 Task: Create in the project CheckBridge in Backlog an issue 'Implement a new feature to allow for adaptive learning and personalized recommendations', assign it to team member softage.1@softage.net and change the status to IN PROGRESS. Create in the project CheckBridge in Backlog an issue 'Address issues related to system performance during peak processing periods', assign it to team member softage.2@softage.net and change the status to IN PROGRESS
Action: Mouse moved to (196, 446)
Screenshot: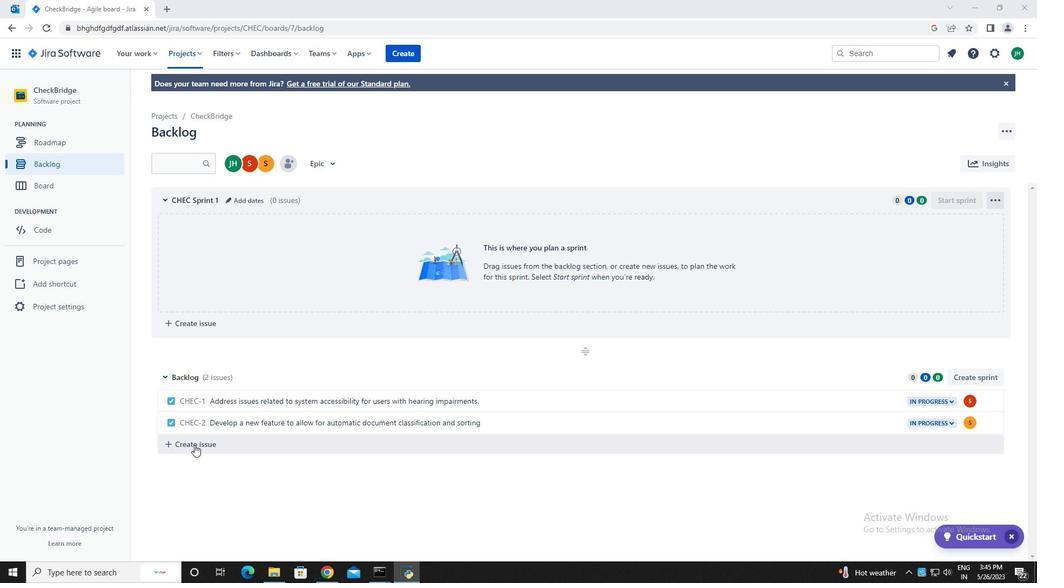 
Action: Mouse pressed left at (196, 446)
Screenshot: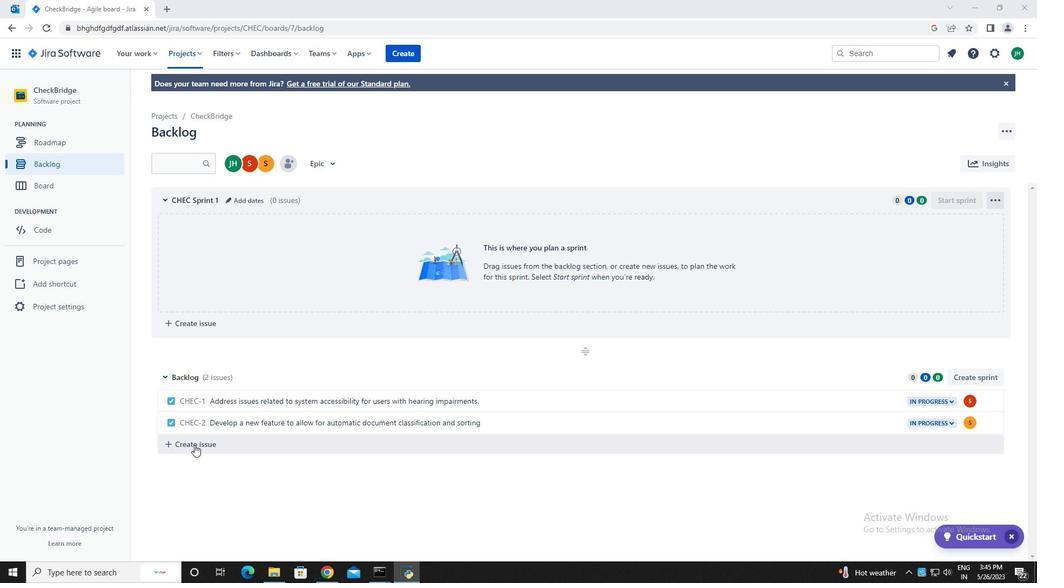 
Action: Mouse moved to (256, 446)
Screenshot: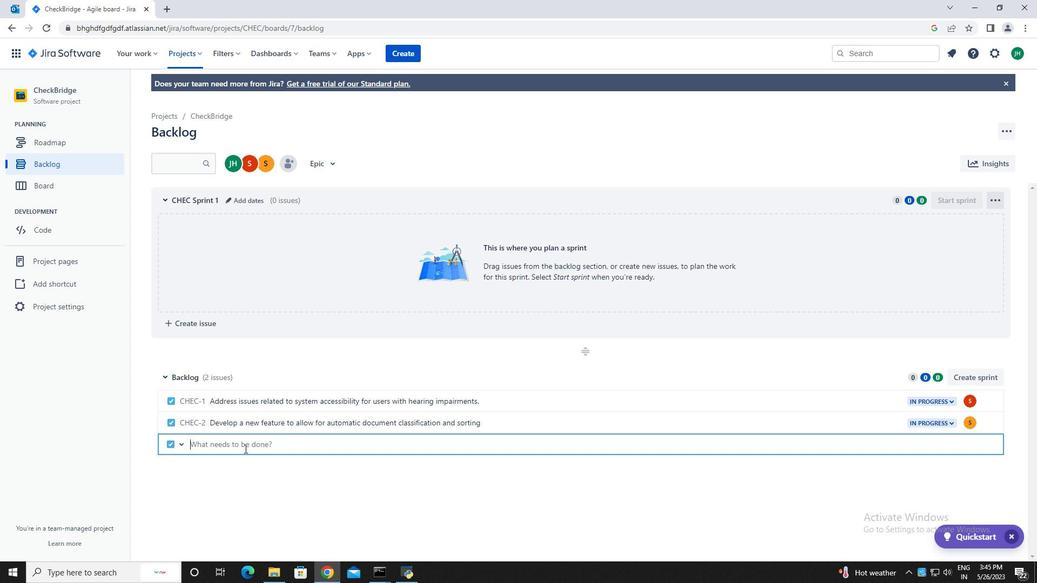 
Action: Mouse pressed left at (256, 446)
Screenshot: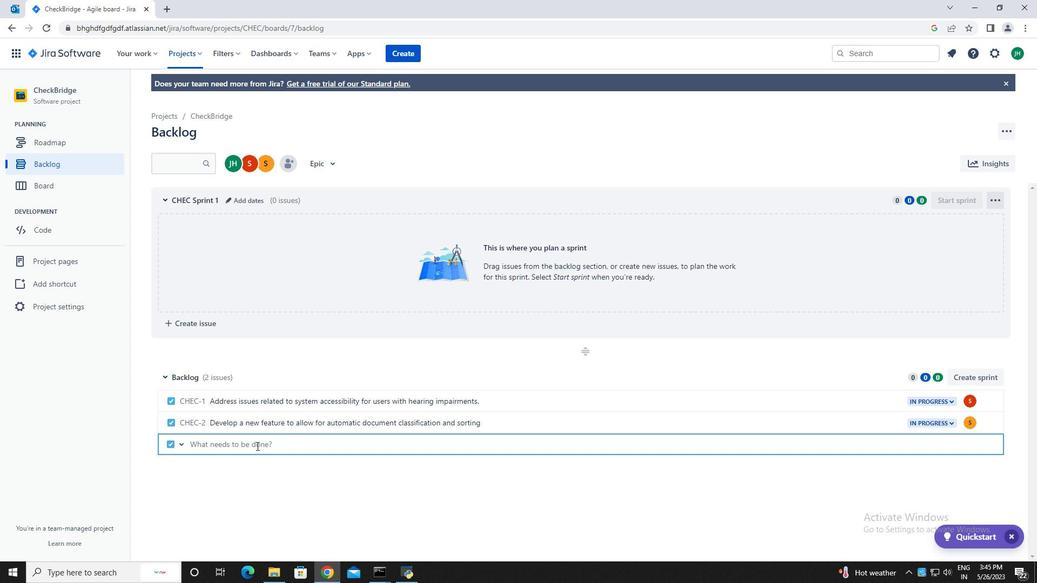 
Action: Mouse moved to (262, 446)
Screenshot: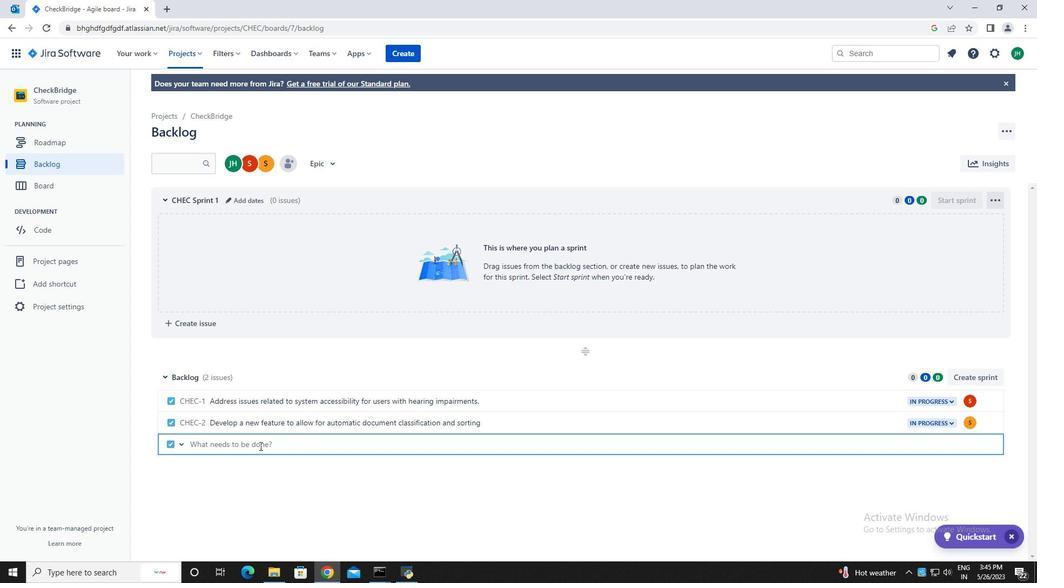 
Action: Key pressed <Key.caps_lock>I<Key.caps_lock>mplement<Key.space>a<Key.space>new<Key.space>feature<Key.space>to<Key.space>allow<Key.space>for<Key.space>adaptive<Key.space>lw<Key.backspace>earning<Key.space>and<Key.space>personalized<Key.space>recommendations.<Key.enter>
Screenshot: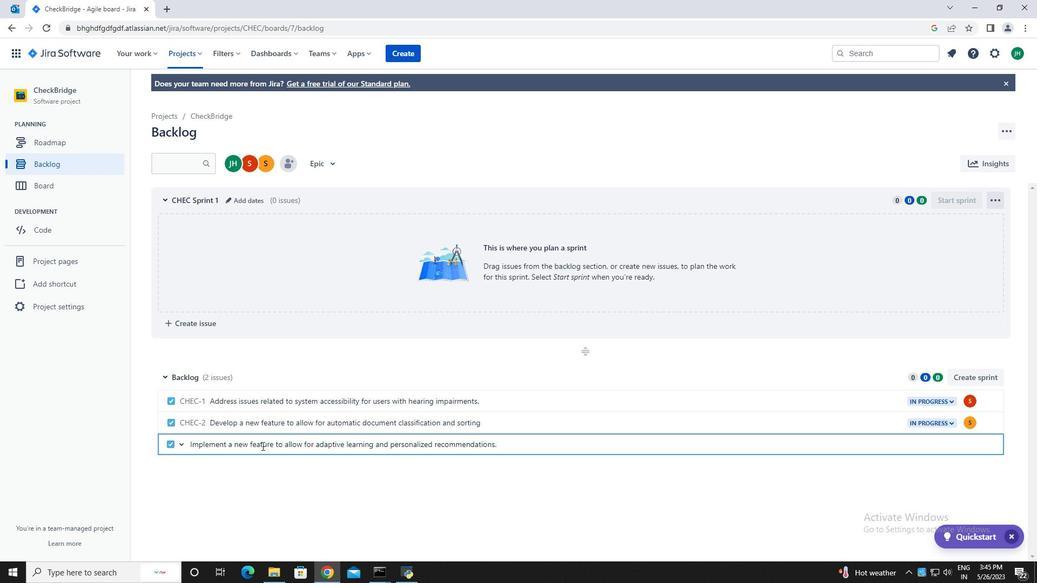 
Action: Mouse moved to (969, 443)
Screenshot: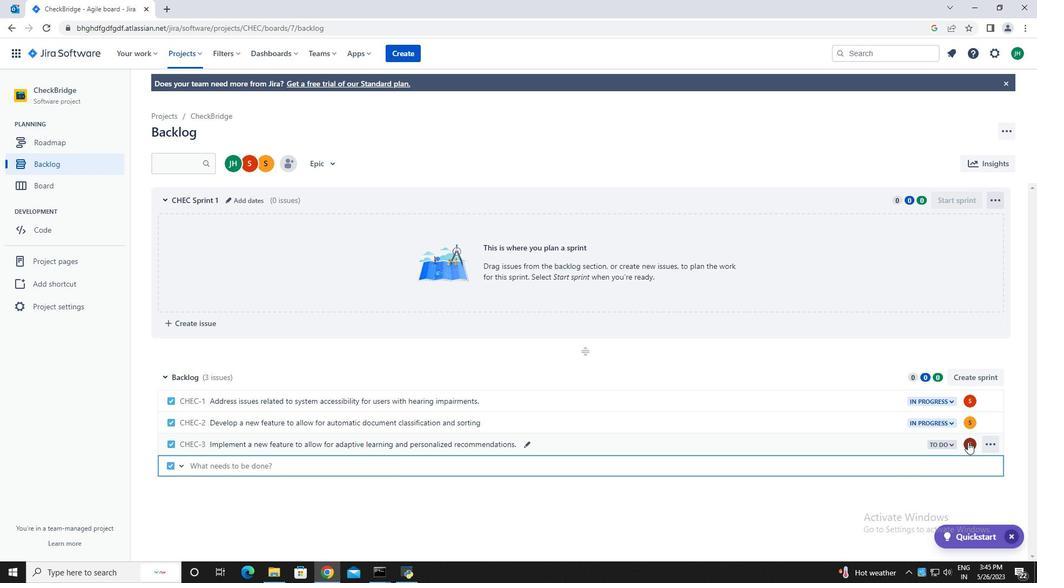 
Action: Mouse pressed left at (969, 443)
Screenshot: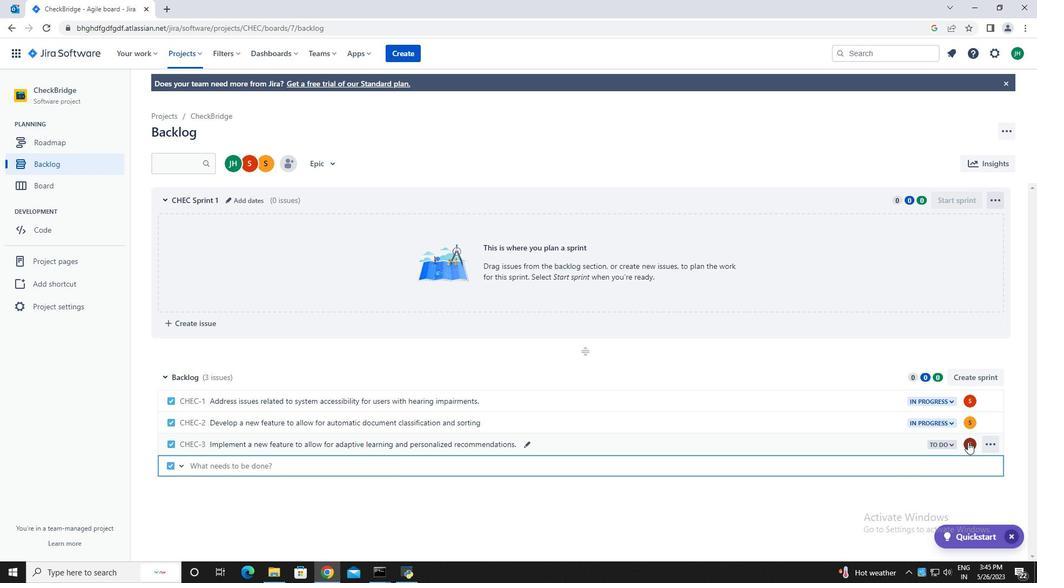 
Action: Mouse moved to (900, 463)
Screenshot: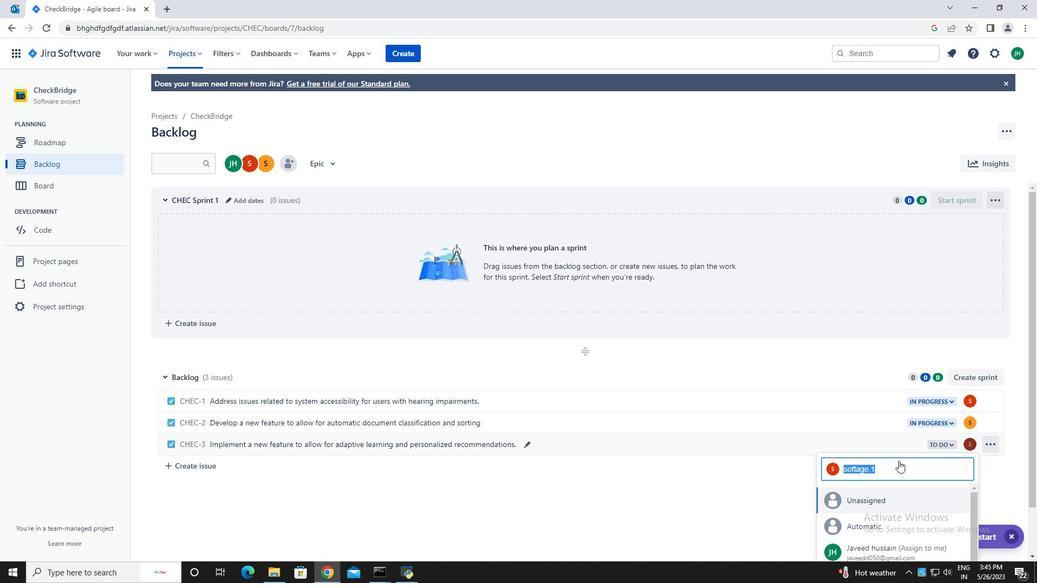 
Action: Key pressed softage.1<Key.shift>@
Screenshot: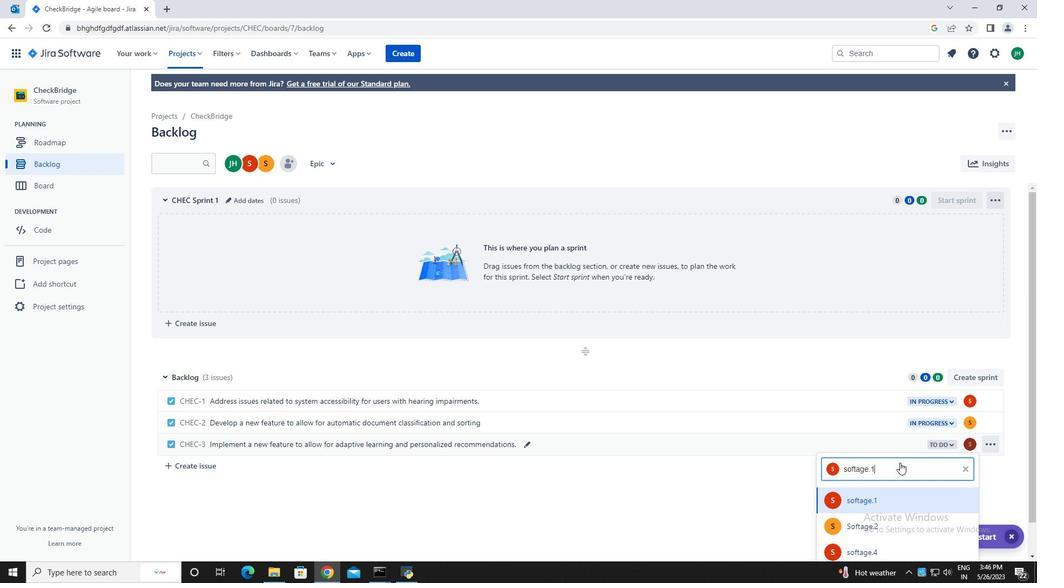 
Action: Mouse moved to (891, 498)
Screenshot: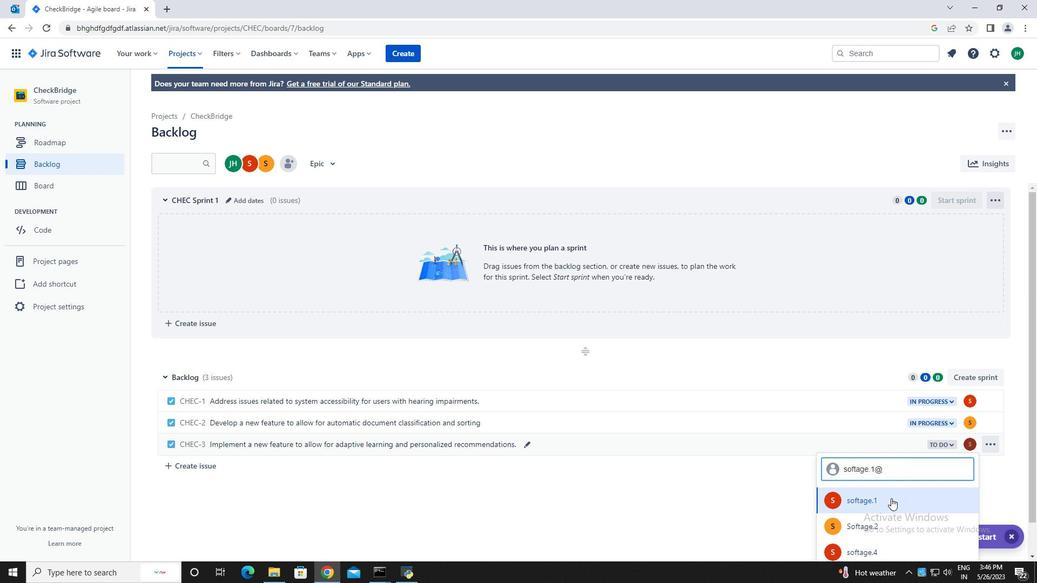 
Action: Mouse pressed left at (891, 498)
Screenshot: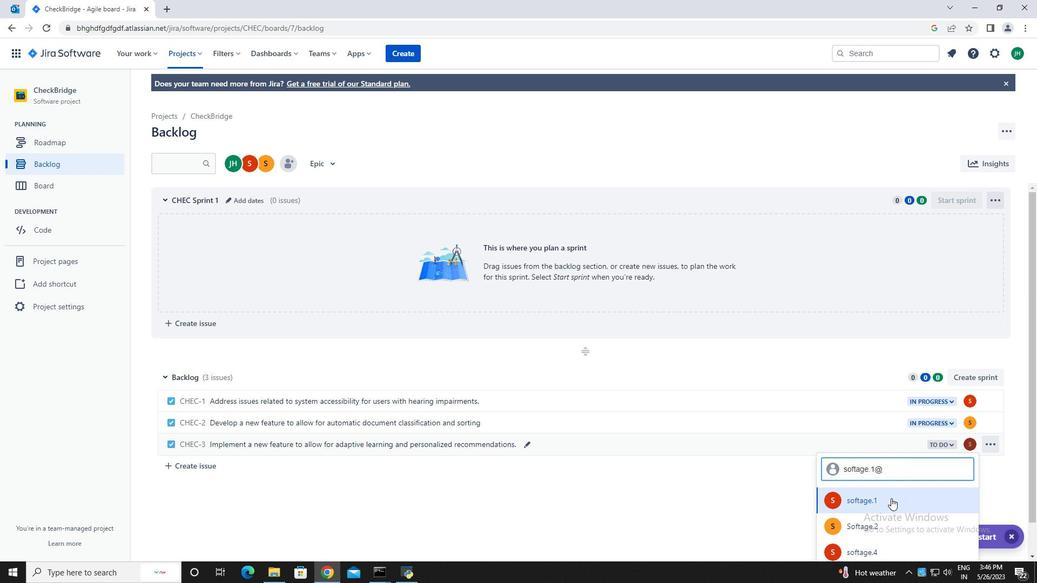 
Action: Mouse moved to (944, 447)
Screenshot: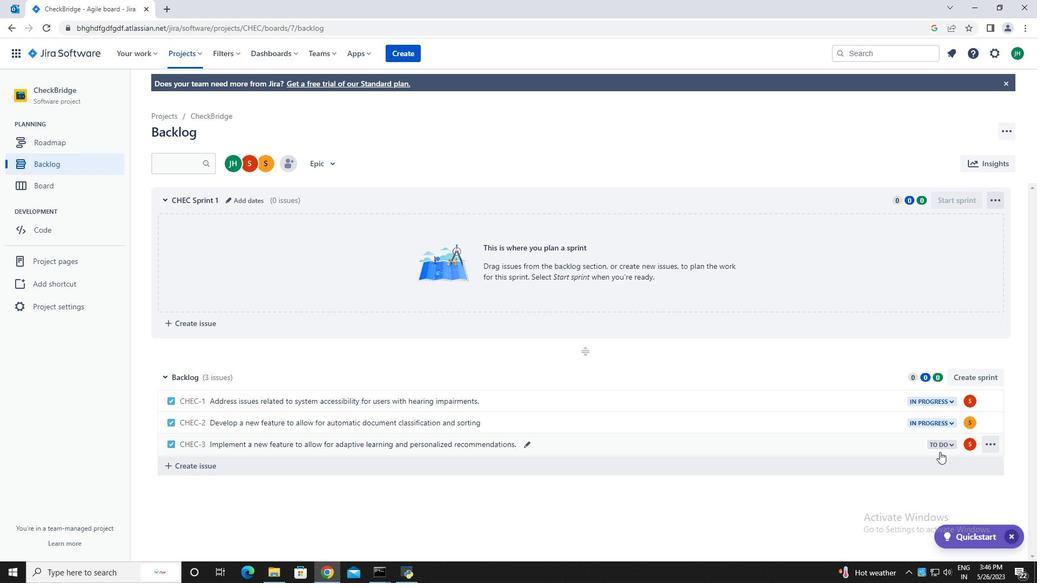 
Action: Mouse pressed left at (944, 447)
Screenshot: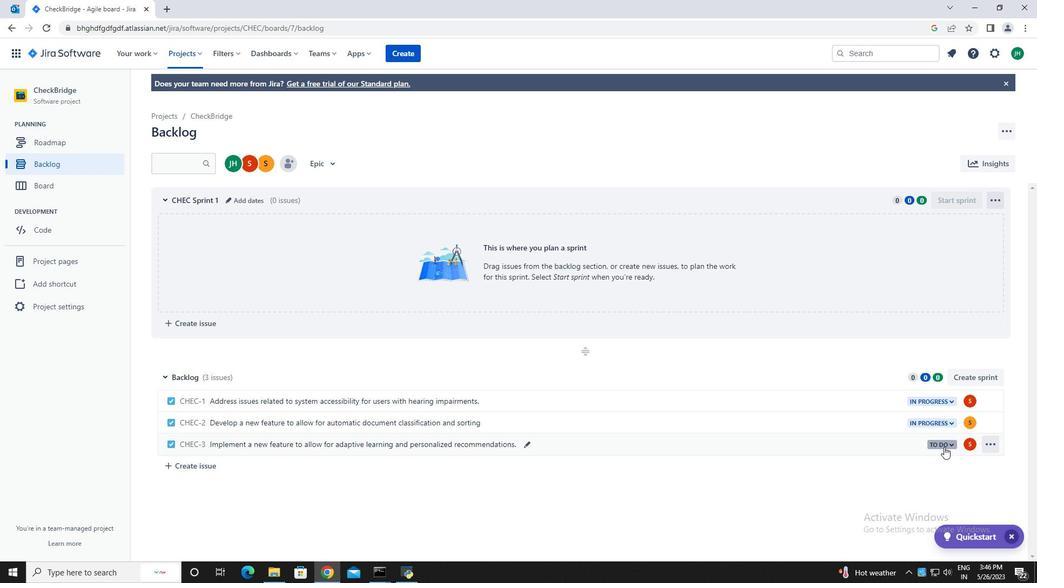 
Action: Mouse moved to (873, 468)
Screenshot: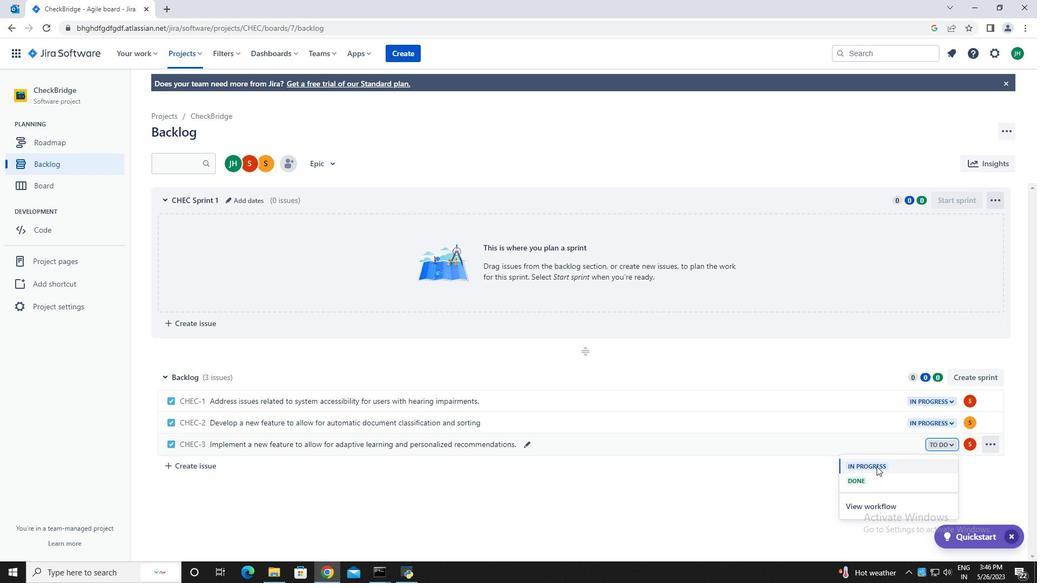 
Action: Mouse pressed left at (873, 468)
Screenshot: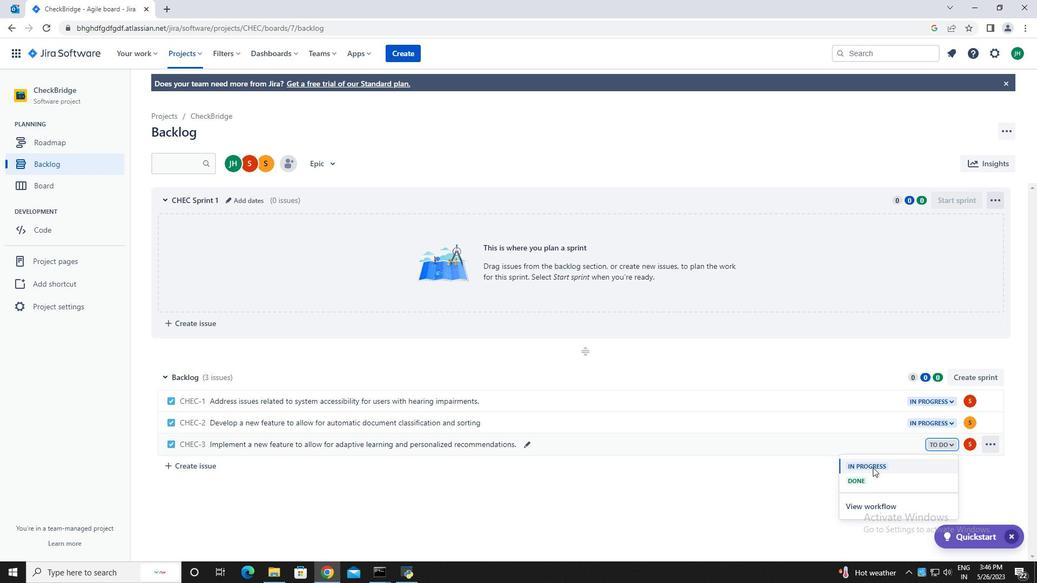 
Action: Mouse moved to (208, 464)
Screenshot: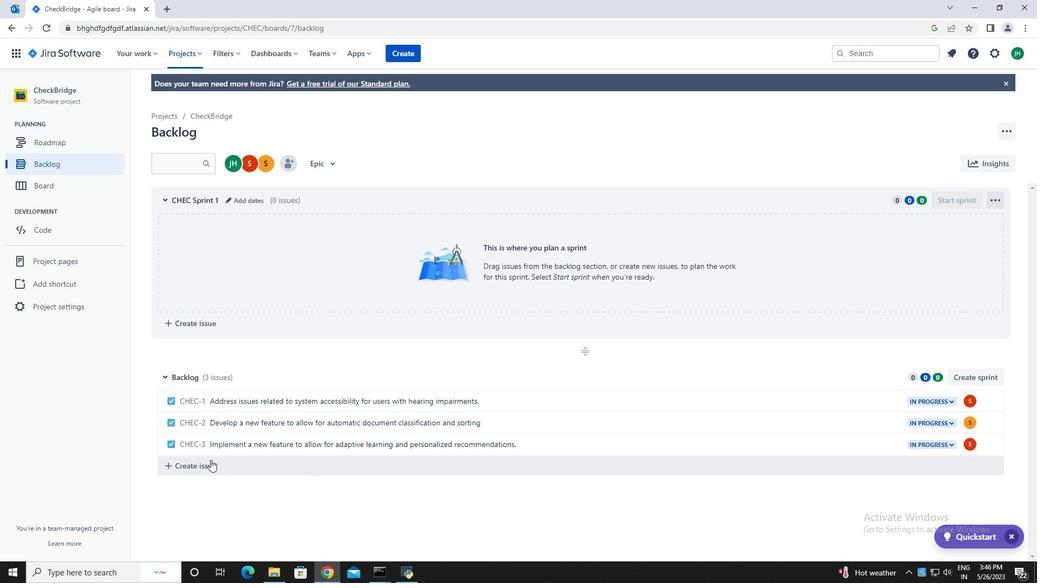 
Action: Mouse pressed left at (208, 464)
Screenshot: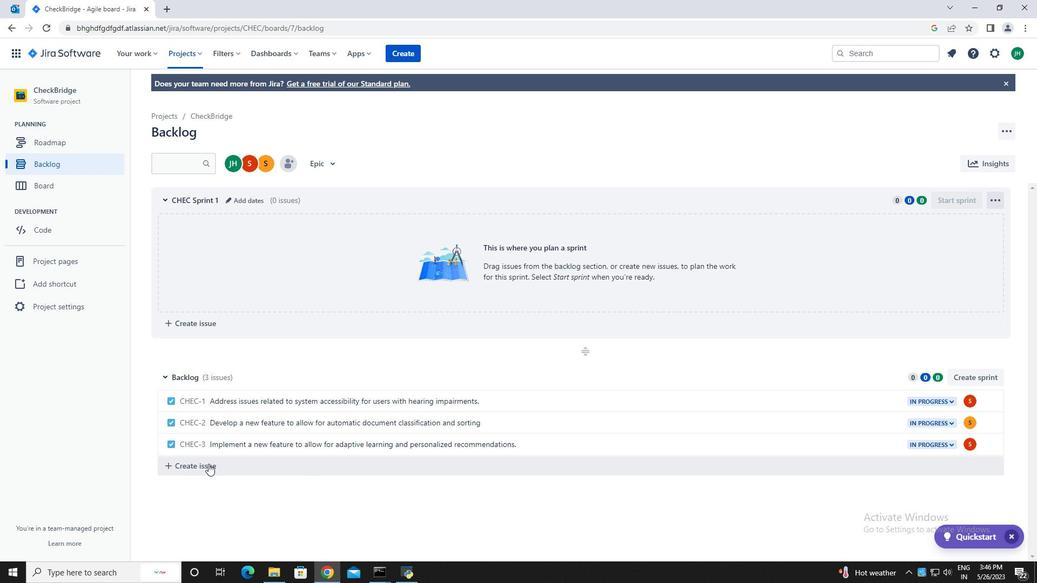 
Action: Mouse moved to (209, 465)
Screenshot: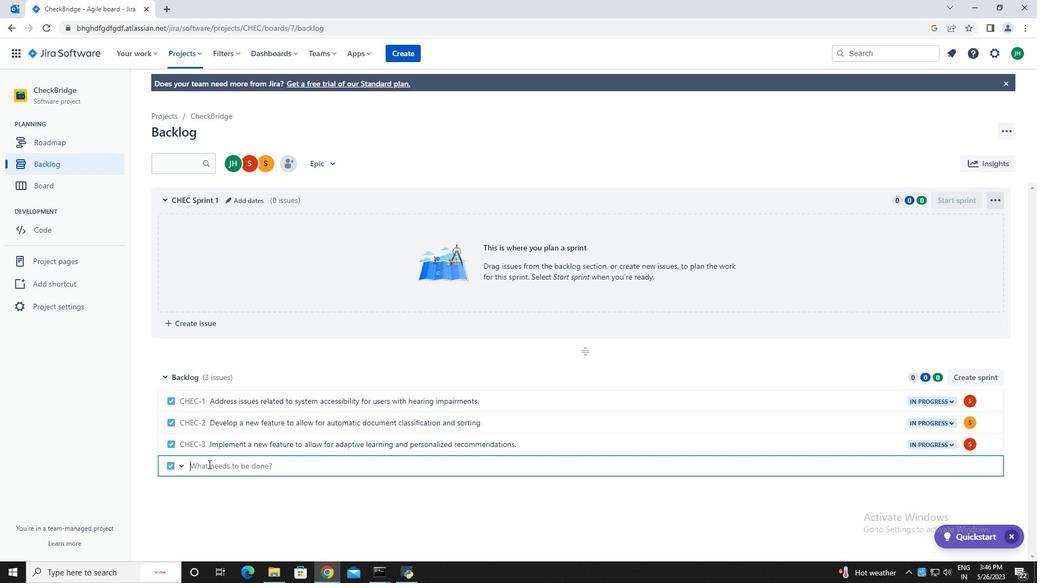 
Action: Mouse pressed left at (209, 465)
Screenshot: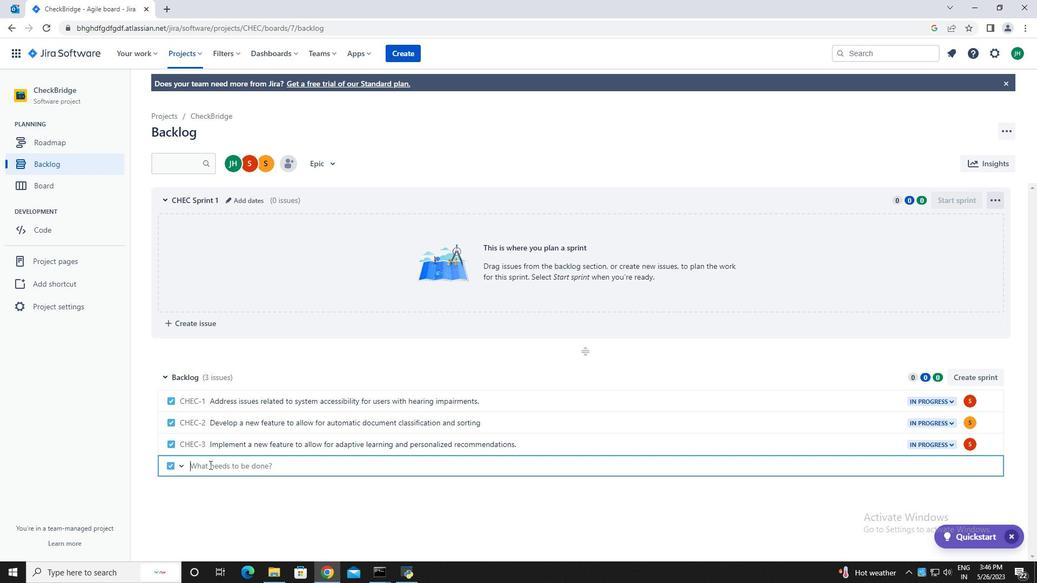 
Action: Key pressed <Key.caps_lock><Key.caps_lock><Key.caps_lock>A<Key.caps_lock>dd<Key.backspace><Key.backspace><Key.backspace><Key.caps_lock>A<Key.caps_lock>ddress<Key.space>issues<Key.space>related<Key.space>to<Key.space>syatem<Key.space>performance<Key.space><Key.left><Key.left><Key.left><Key.left><Key.left><Key.left><Key.left><Key.left><Key.left><Key.left><Key.left><Key.left><Key.left><Key.left><Key.left><Key.left><Key.backspace>s<Key.right><Key.right><Key.right><Key.right><Key.right><Key.right><Key.right><Key.right><Key.right><Key.right><Key.right><Key.right><Key.right><Key.right><Key.right><Key.space>during<Key.space>peak<Key.space>processing<Key.space>periods.<Key.enter>
Screenshot: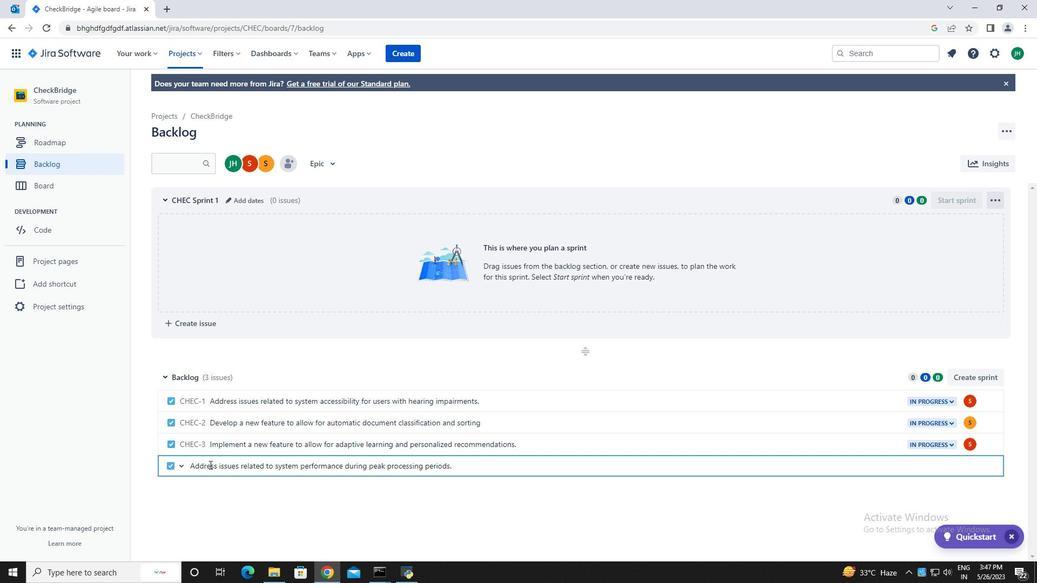 
Action: Mouse moved to (970, 467)
Screenshot: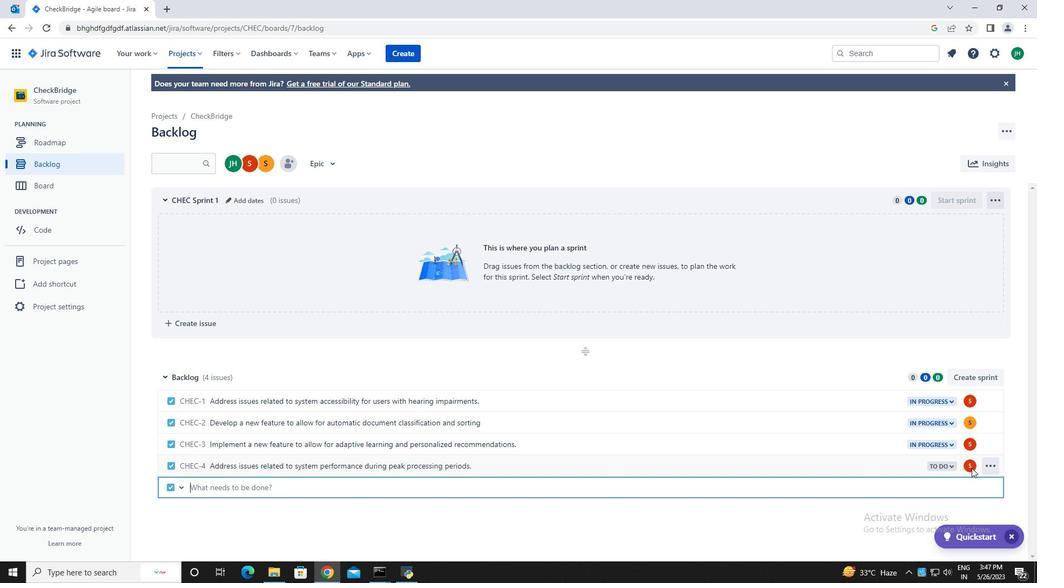
Action: Mouse pressed left at (970, 467)
Screenshot: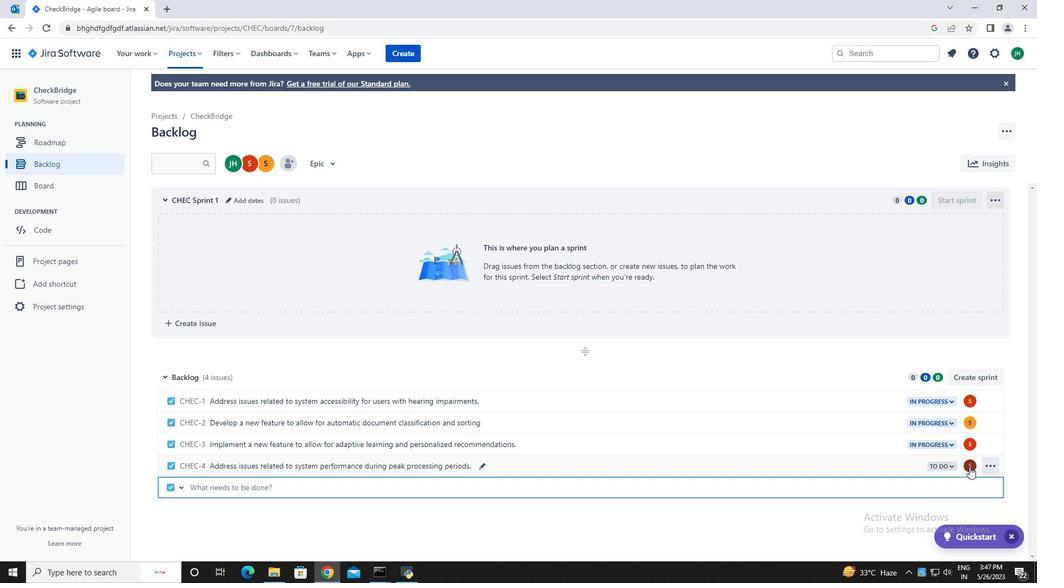 
Action: Mouse moved to (883, 489)
Screenshot: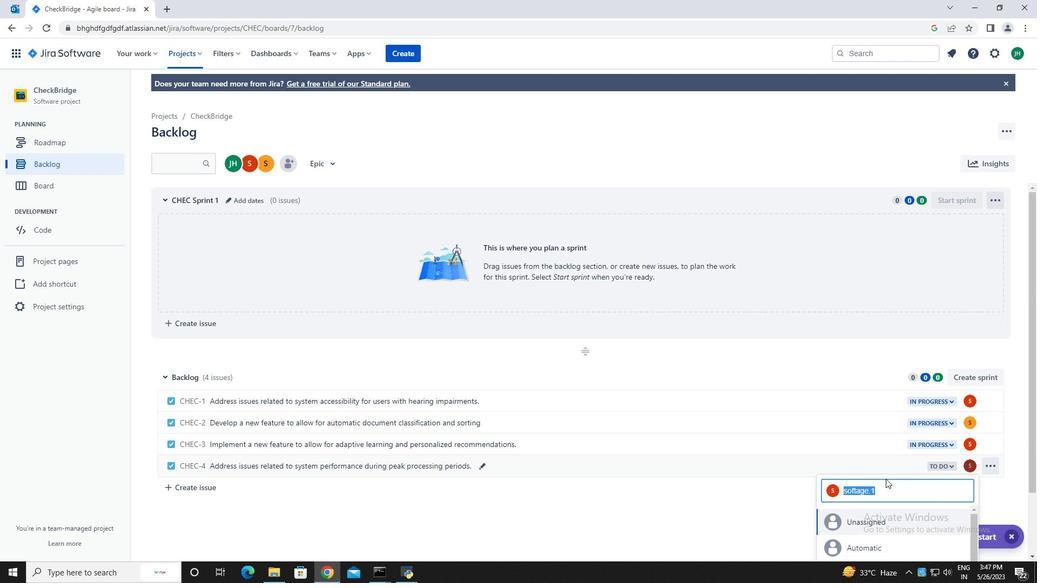 
Action: Key pressed softage.2<Key.shift>@
Screenshot: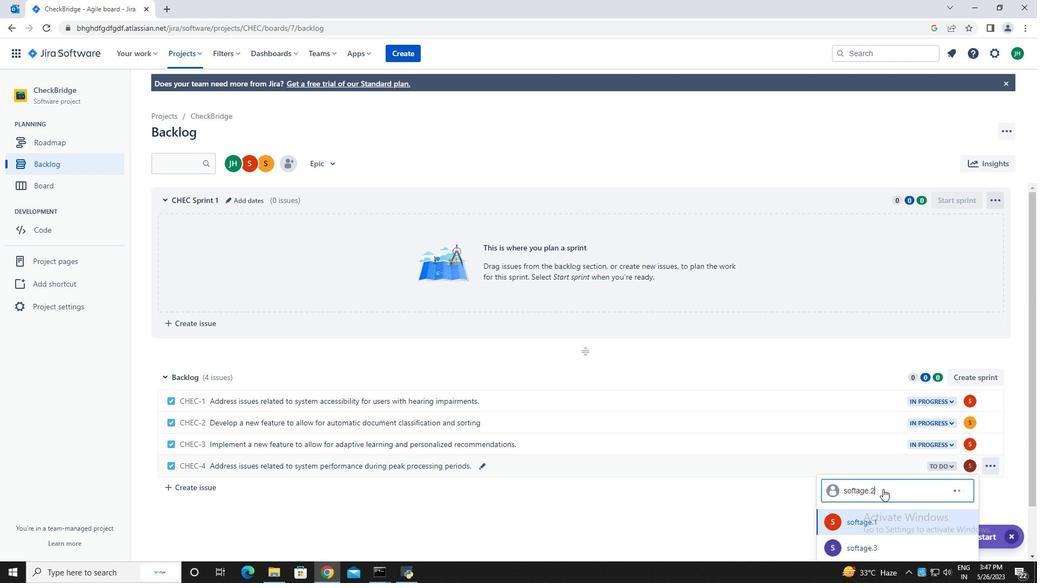 
Action: Mouse moved to (903, 520)
Screenshot: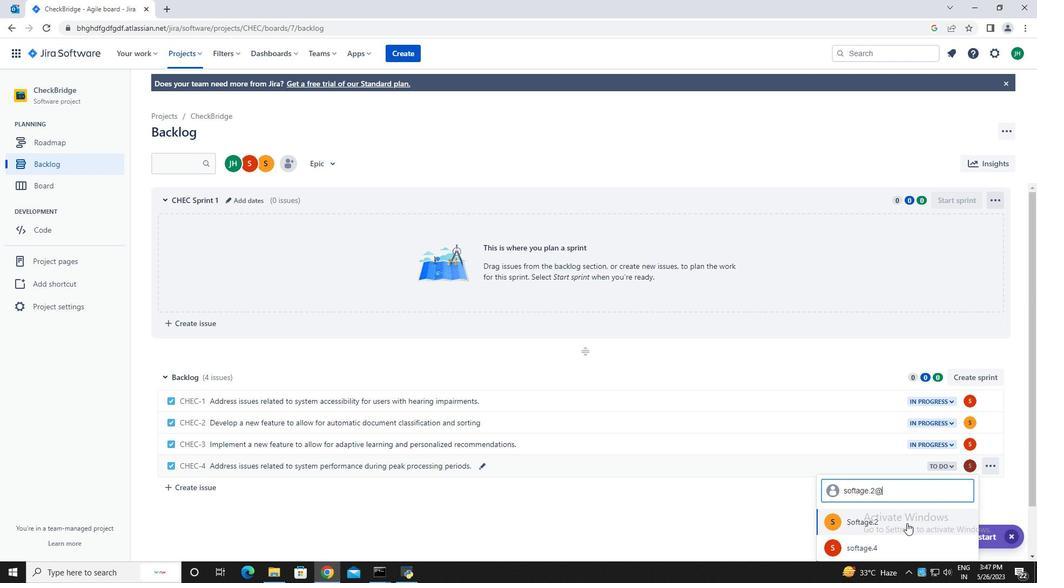 
Action: Mouse pressed left at (903, 520)
Screenshot: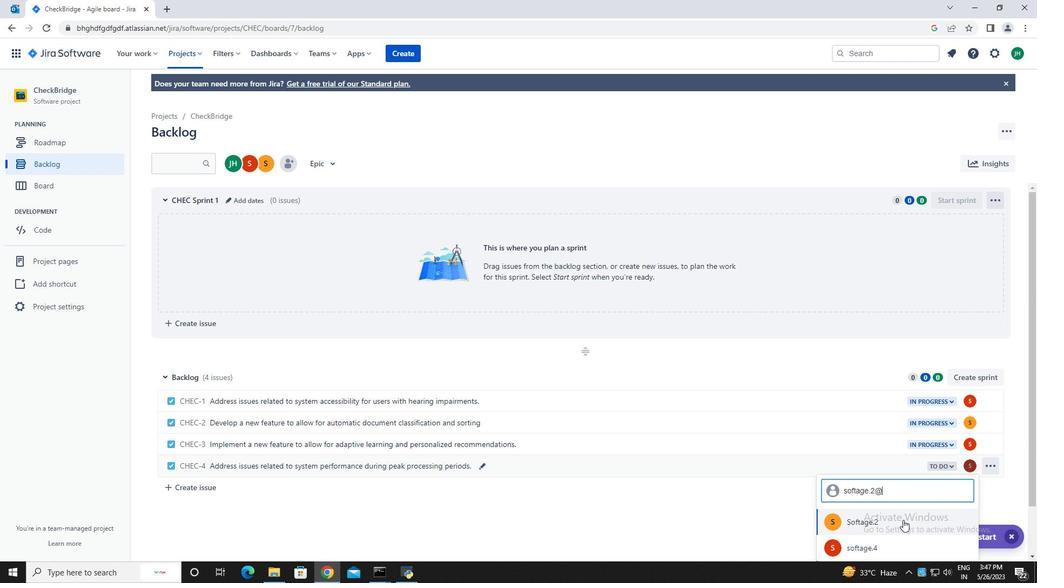 
Action: Mouse moved to (940, 466)
Screenshot: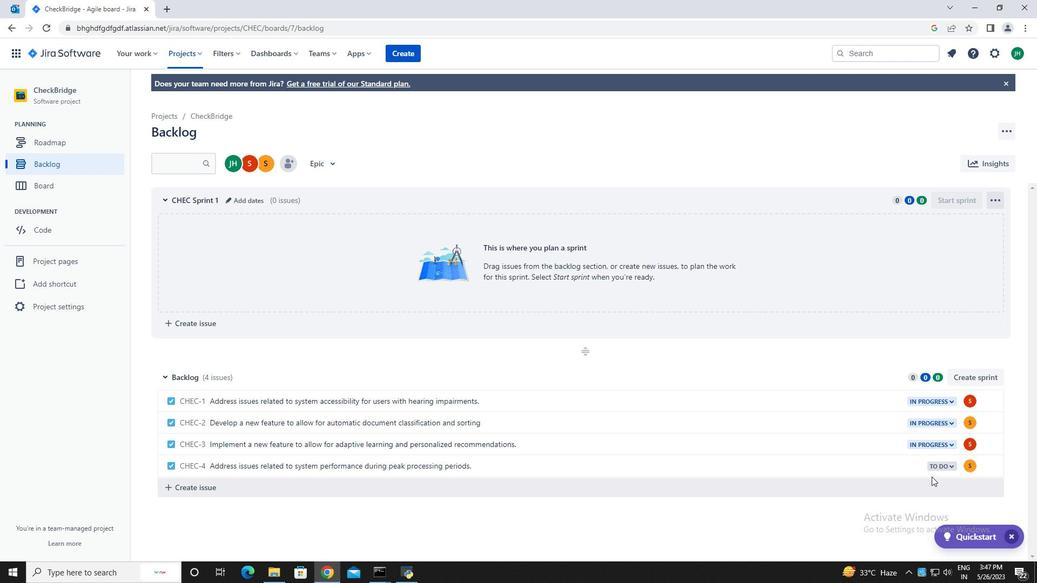 
Action: Mouse pressed left at (940, 466)
Screenshot: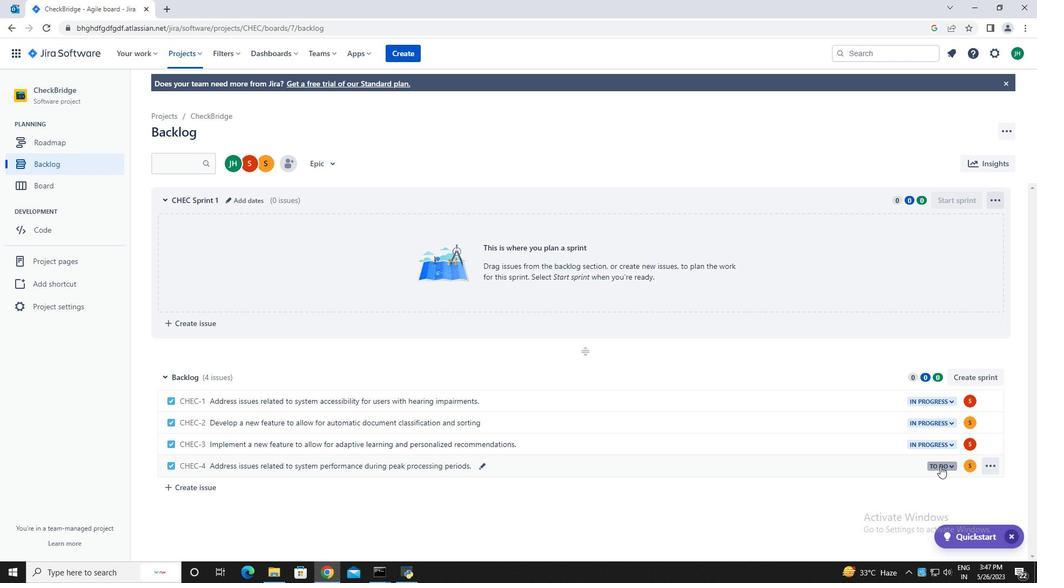 
Action: Mouse moved to (871, 487)
Screenshot: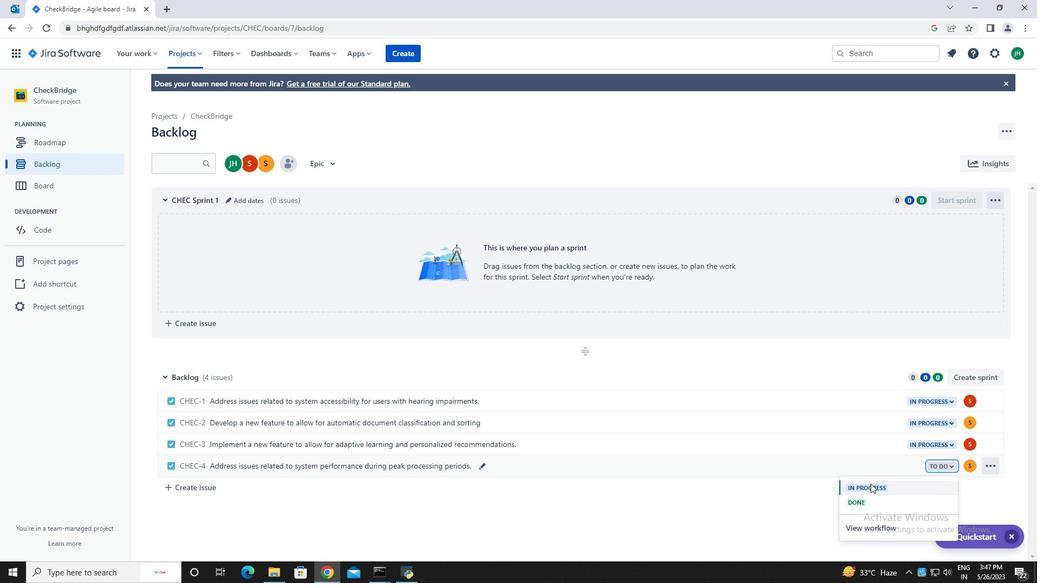 
Action: Mouse pressed left at (871, 487)
Screenshot: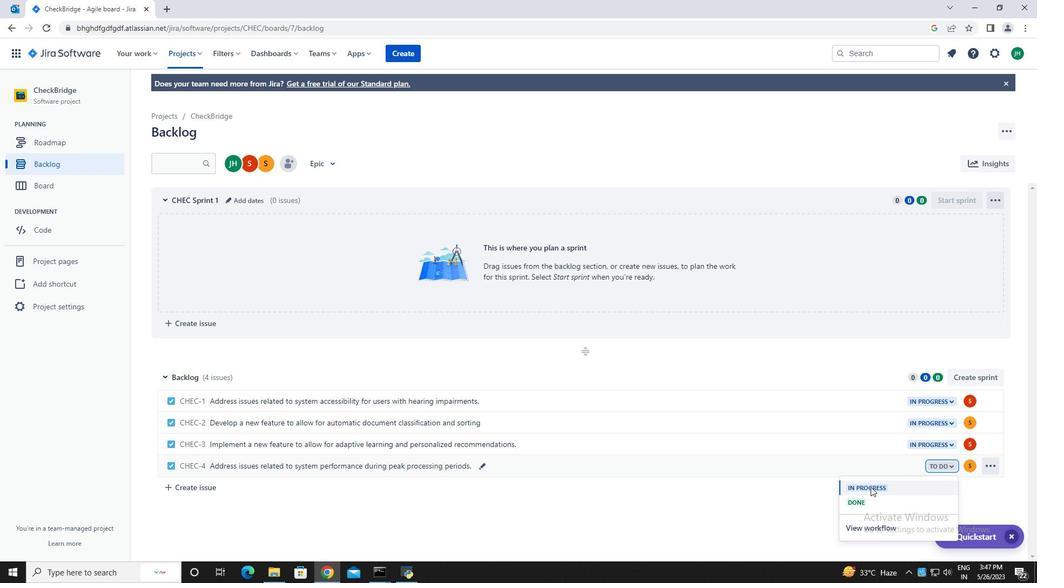 
Action: Mouse moved to (590, 506)
Screenshot: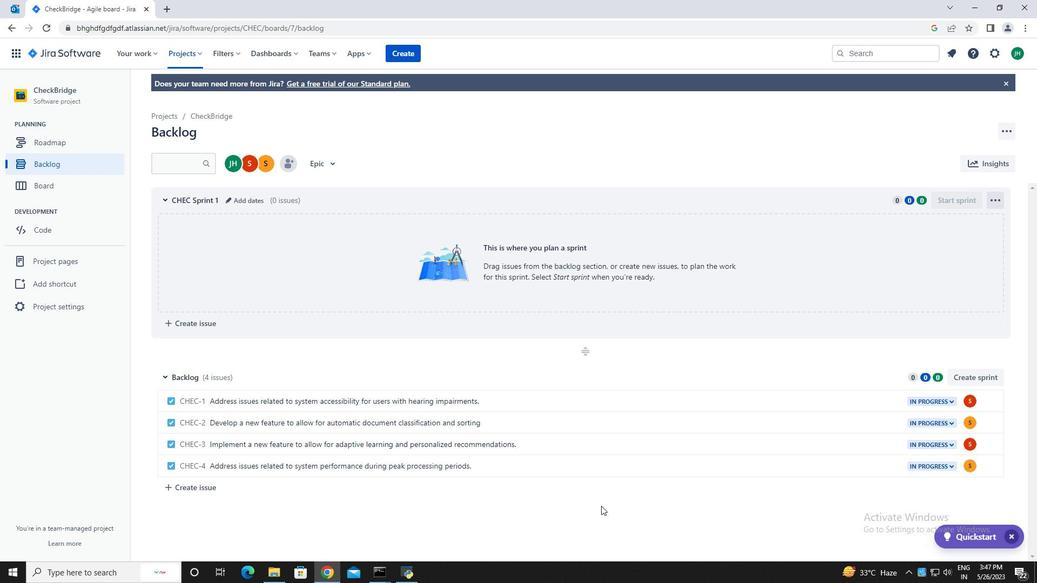 
